 Task: Select the always option in the render indent guides.
Action: Mouse moved to (33, 655)
Screenshot: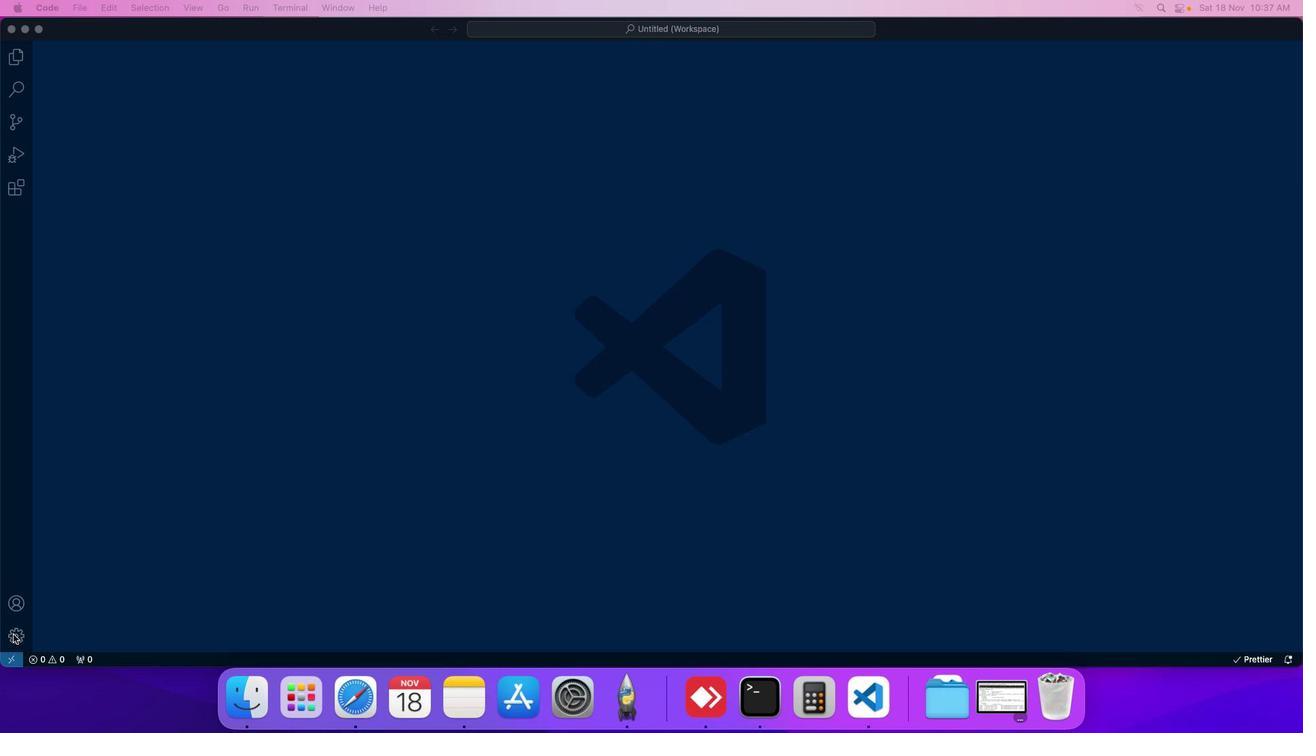 
Action: Mouse pressed left at (33, 655)
Screenshot: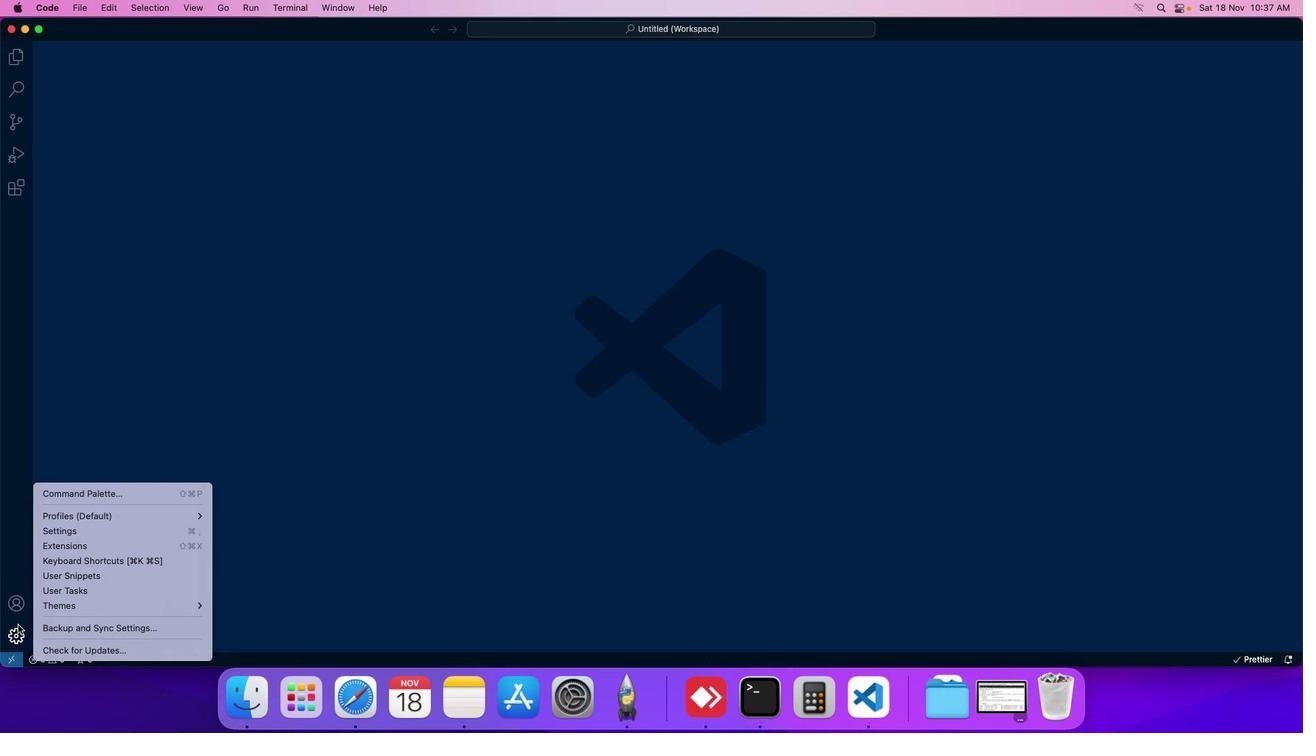 
Action: Mouse moved to (80, 557)
Screenshot: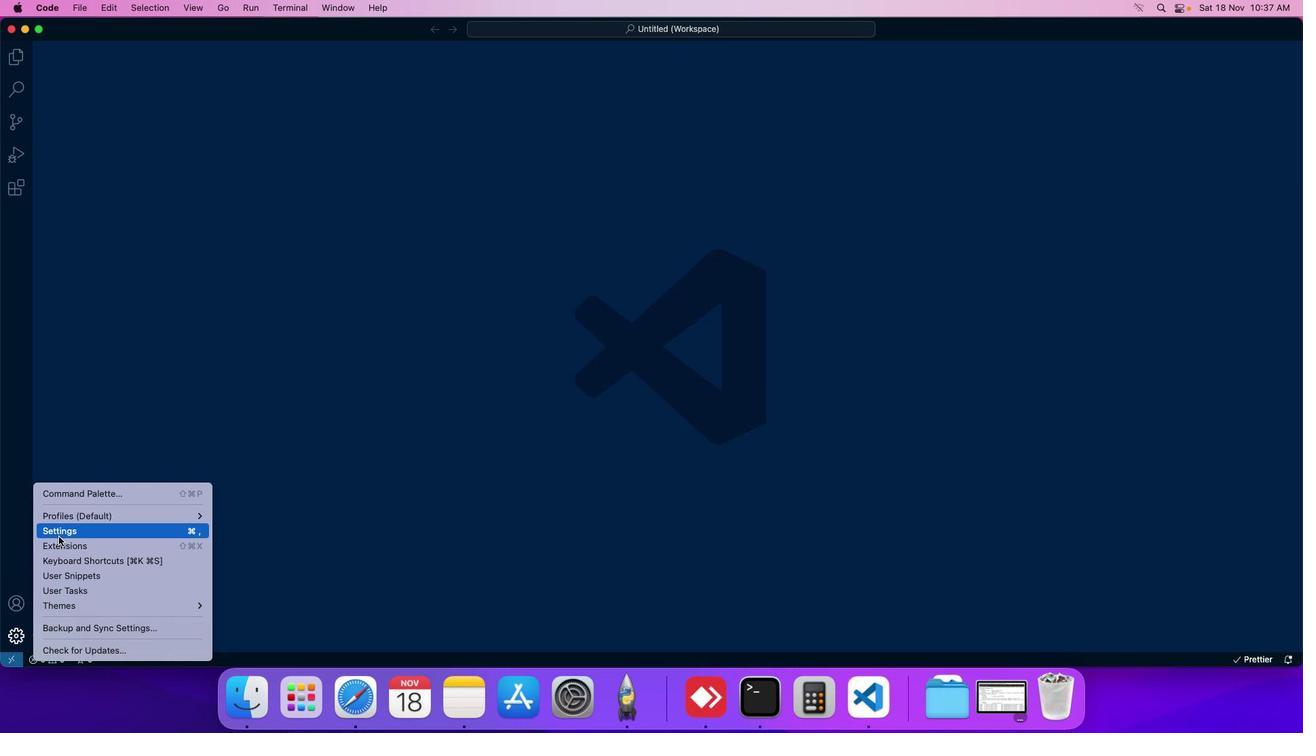 
Action: Mouse pressed left at (80, 557)
Screenshot: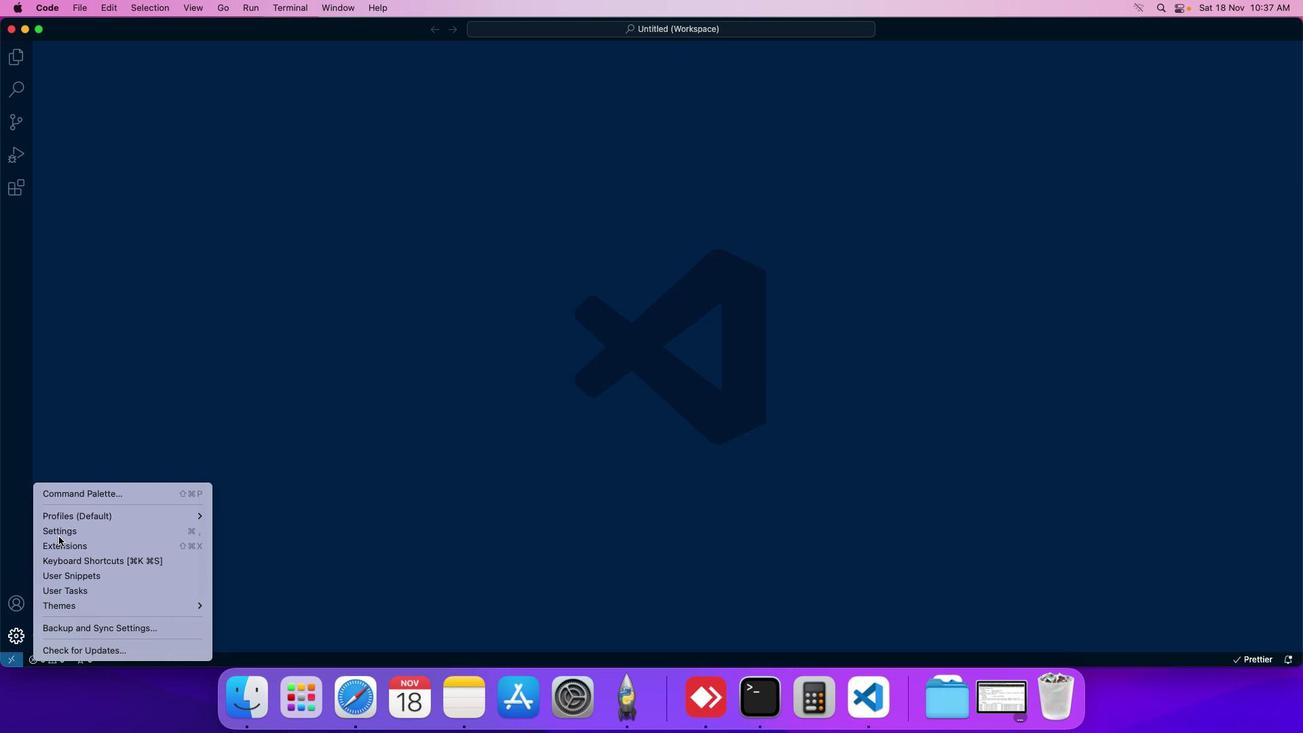 
Action: Mouse moved to (354, 129)
Screenshot: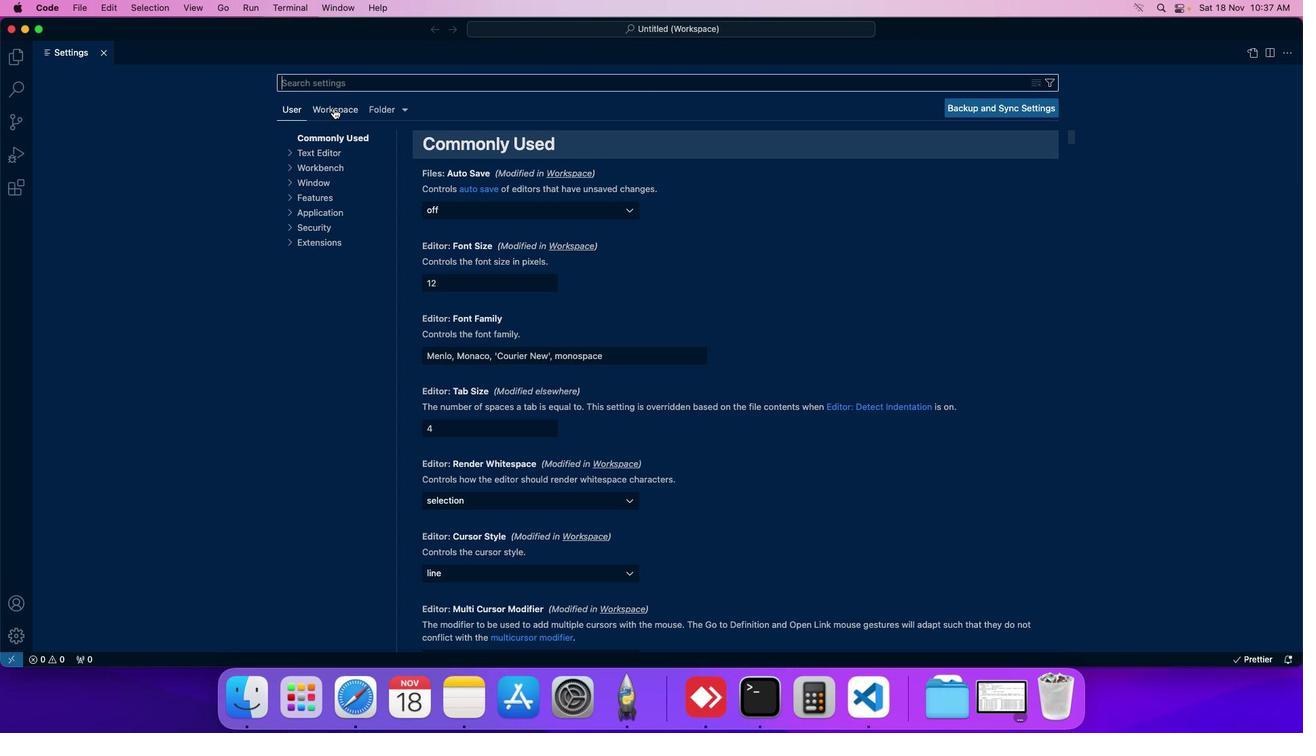 
Action: Mouse pressed left at (354, 129)
Screenshot: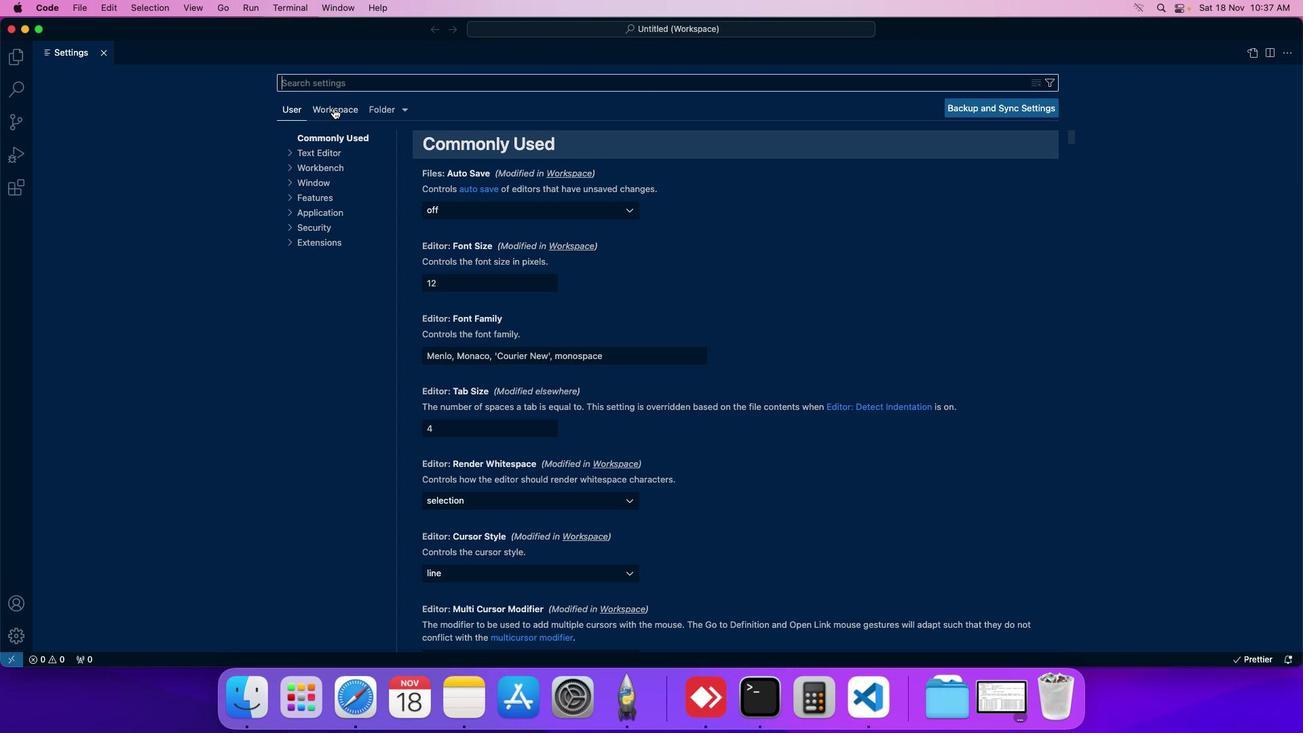 
Action: Mouse moved to (342, 183)
Screenshot: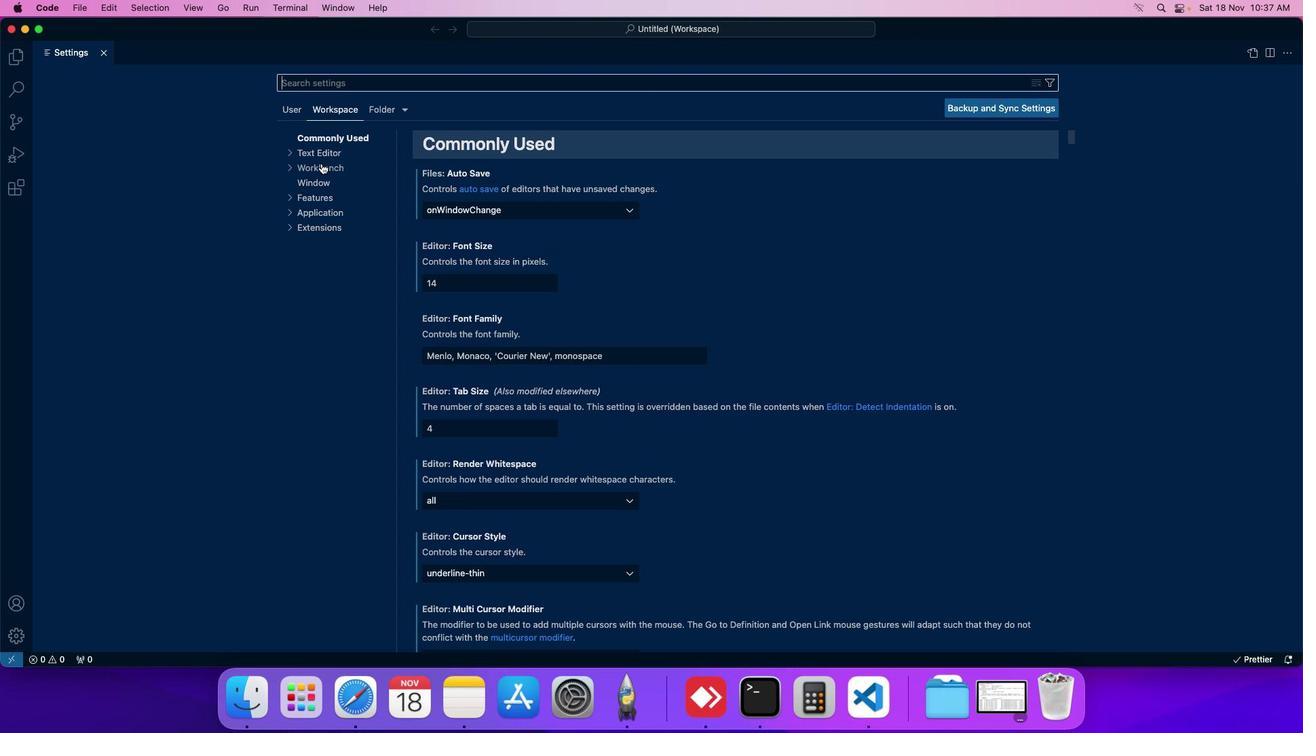 
Action: Mouse pressed left at (342, 183)
Screenshot: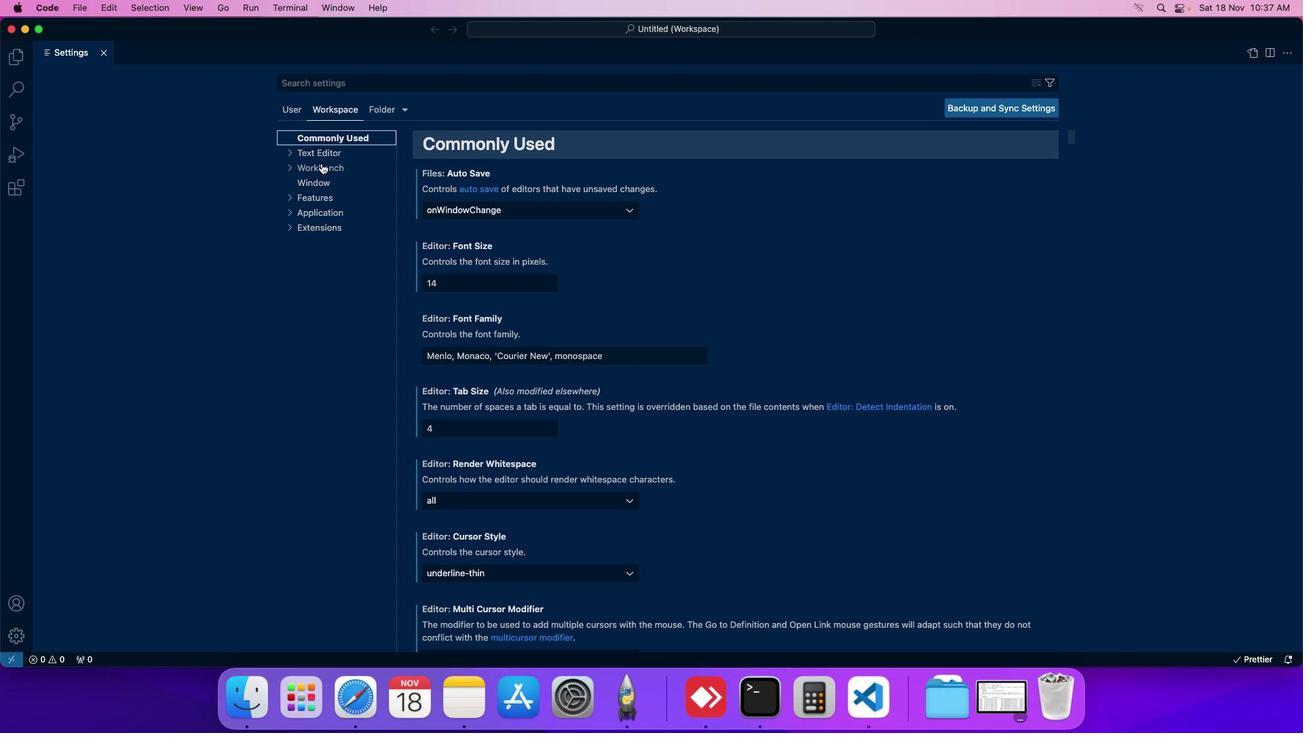 
Action: Mouse moved to (344, 202)
Screenshot: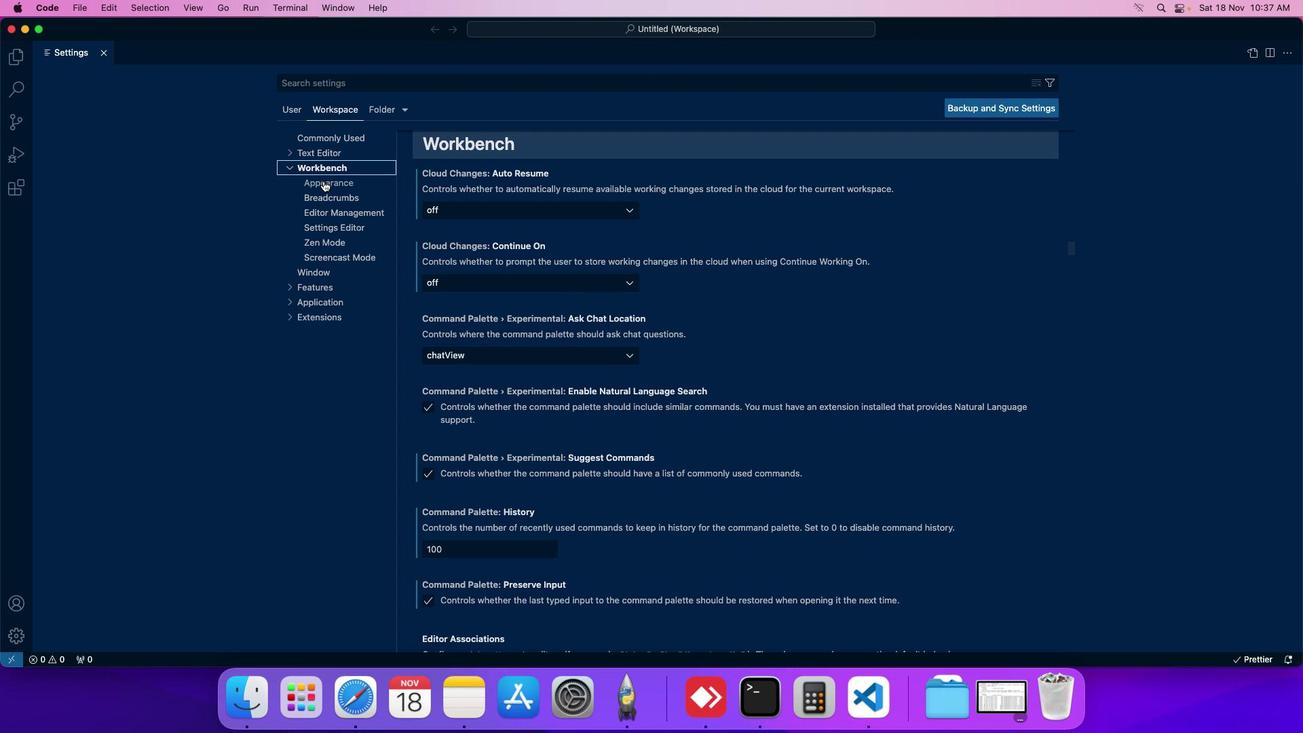
Action: Mouse pressed left at (344, 202)
Screenshot: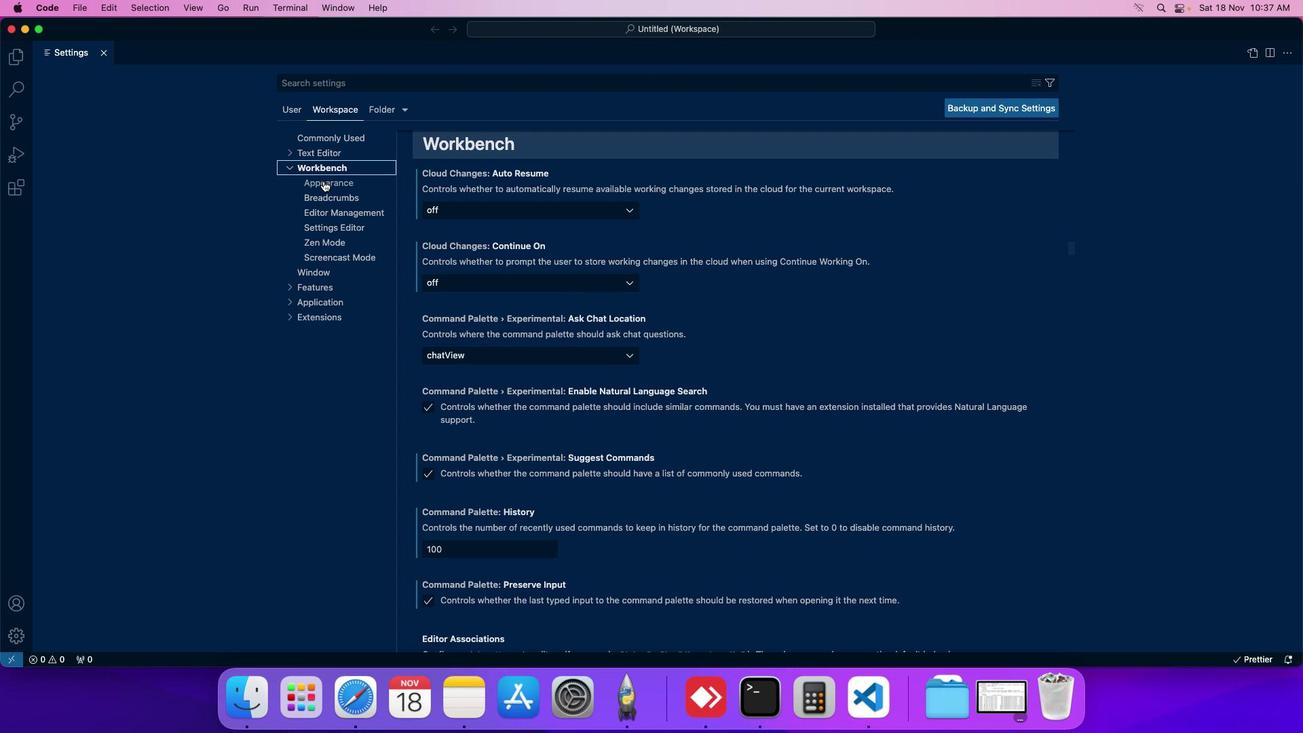 
Action: Mouse moved to (507, 302)
Screenshot: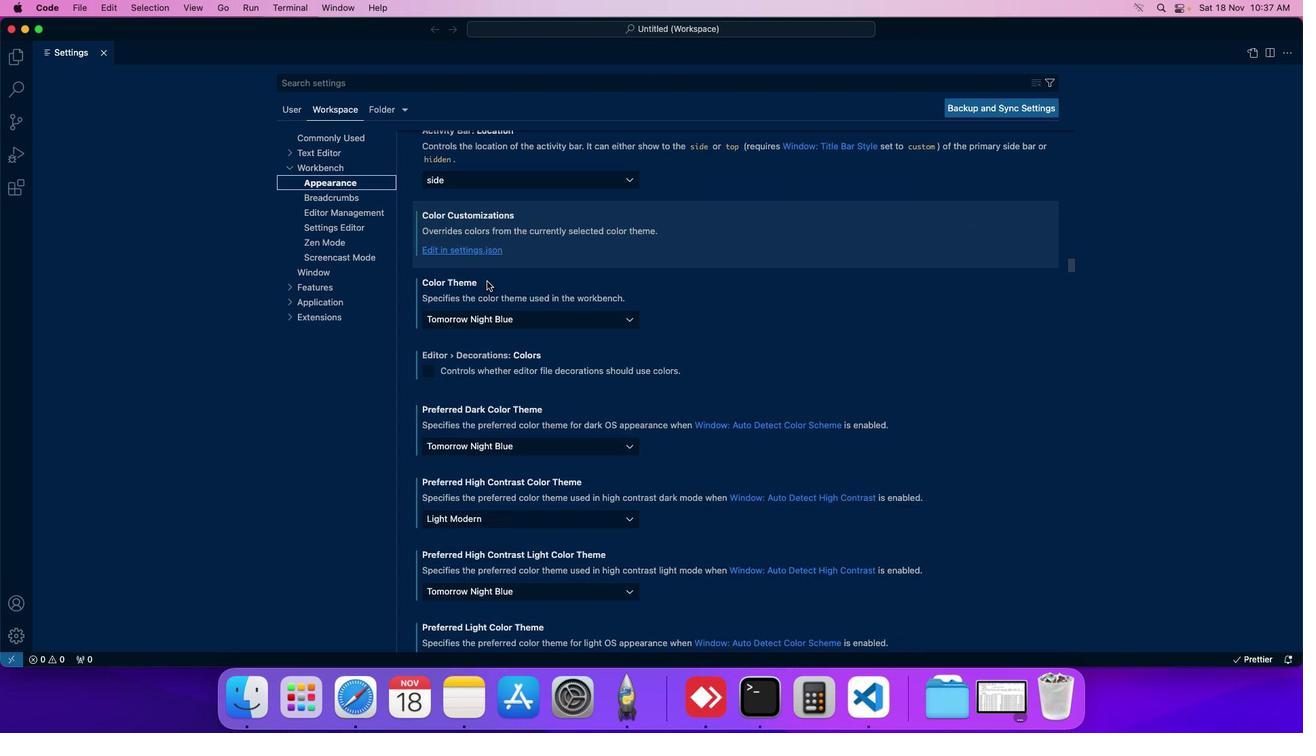 
Action: Mouse scrolled (507, 302) with delta (21, 20)
Screenshot: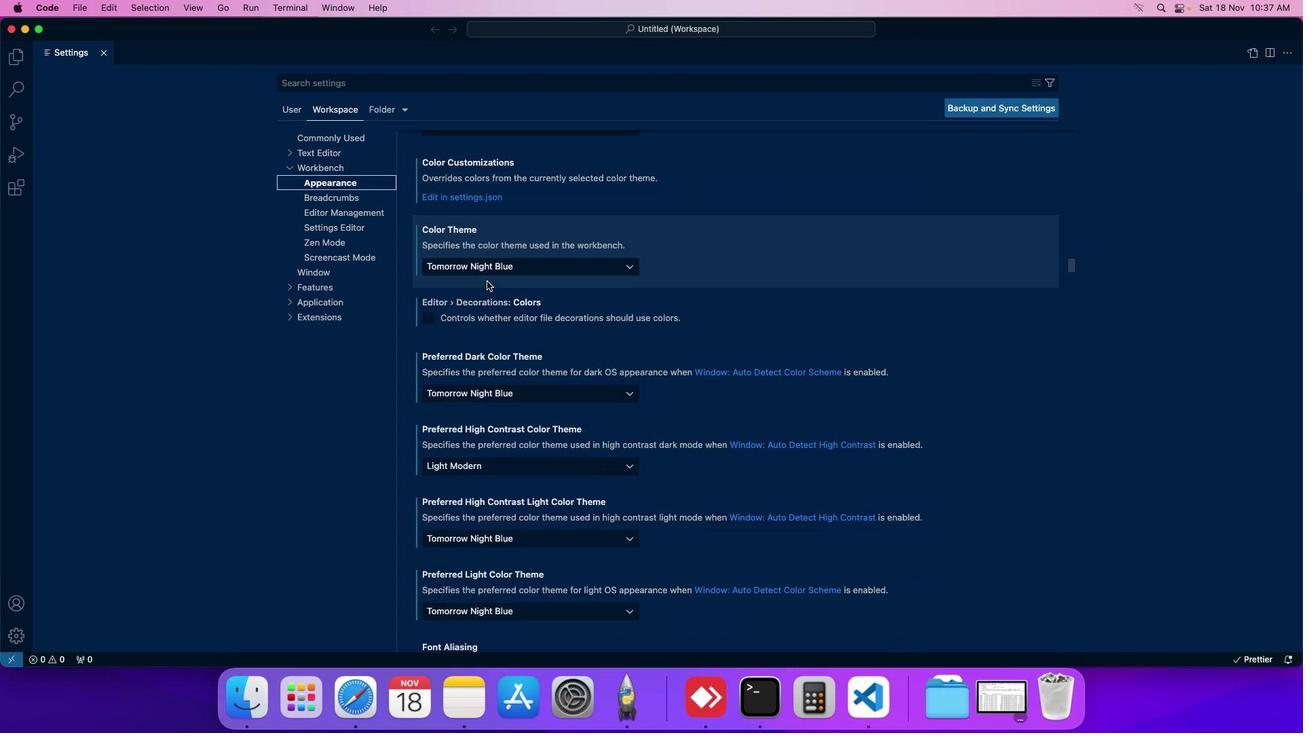 
Action: Mouse scrolled (507, 302) with delta (21, 20)
Screenshot: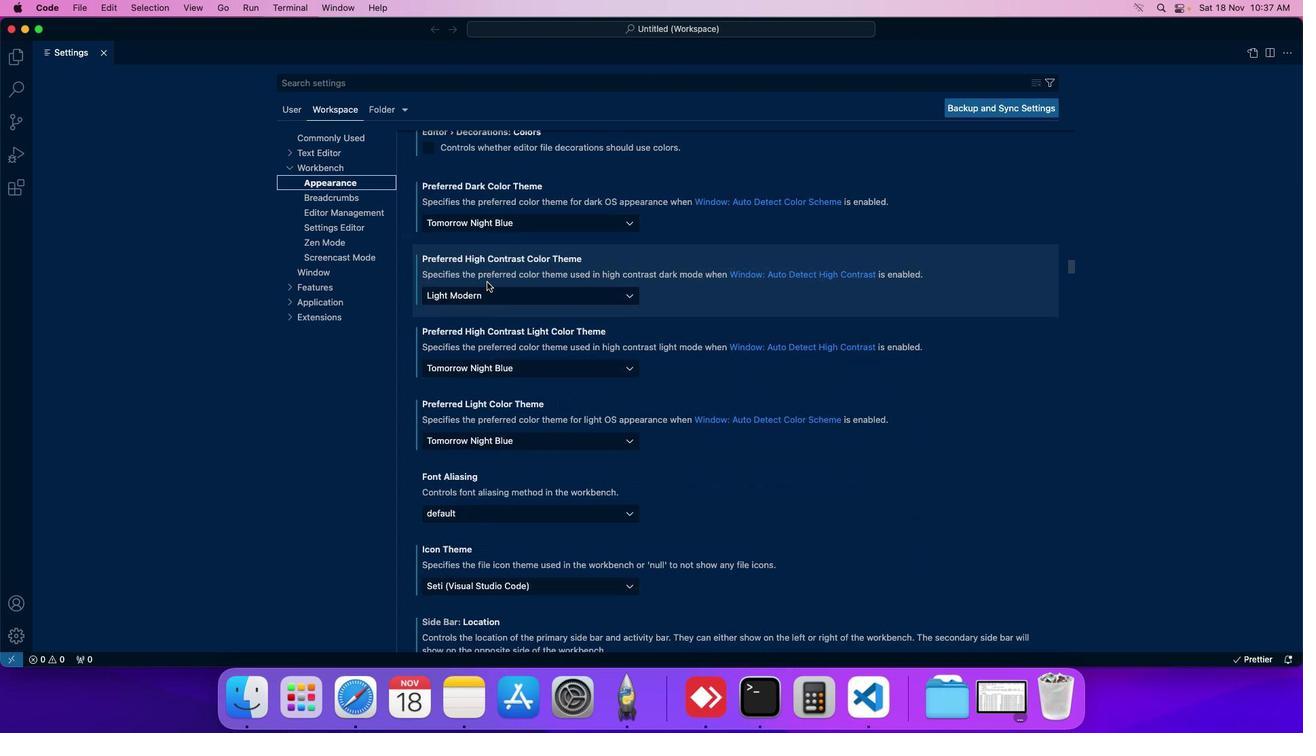 
Action: Mouse moved to (508, 303)
Screenshot: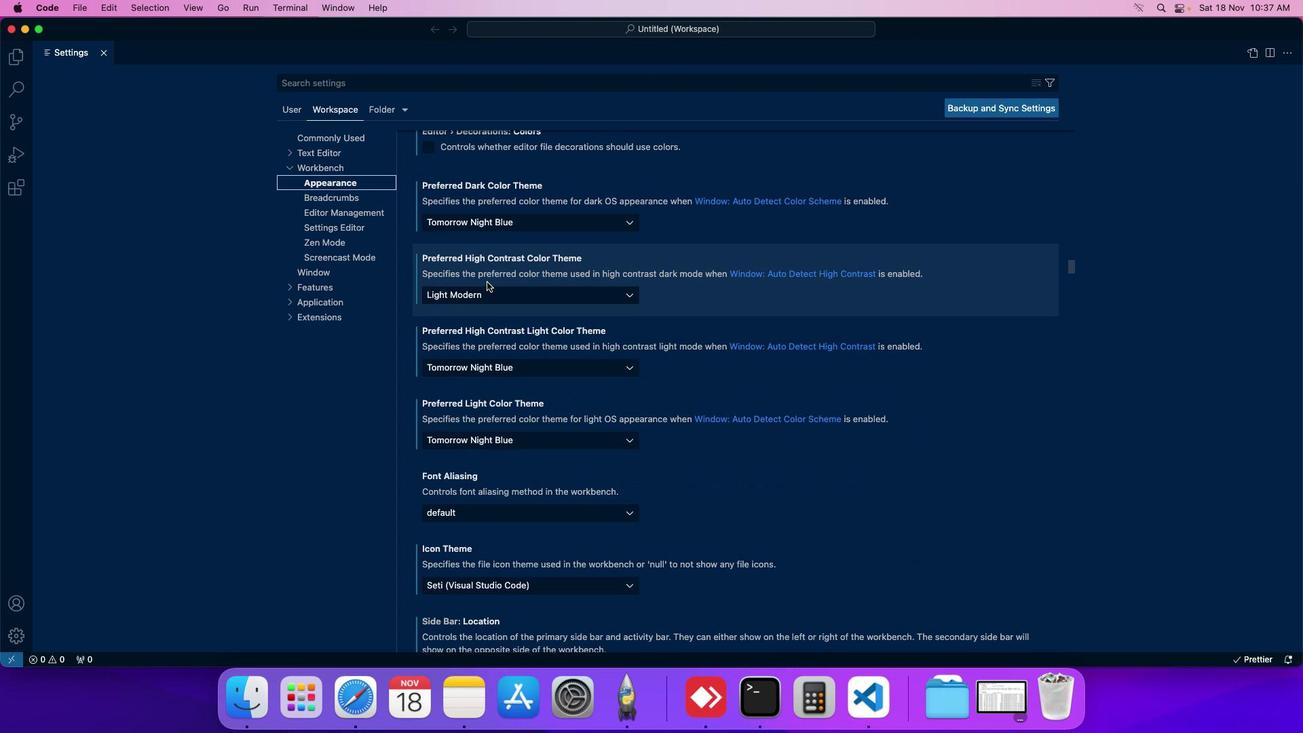 
Action: Mouse scrolled (508, 303) with delta (21, 20)
Screenshot: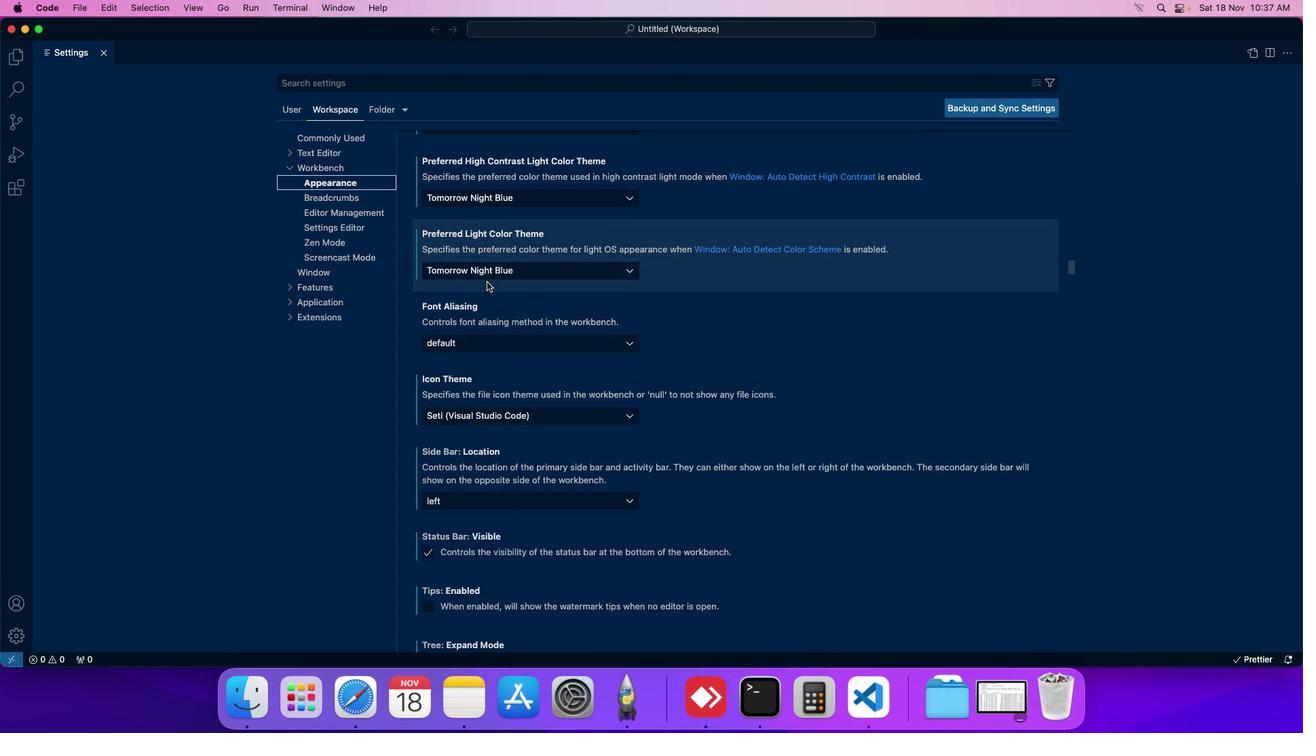 
Action: Mouse scrolled (508, 303) with delta (21, 20)
Screenshot: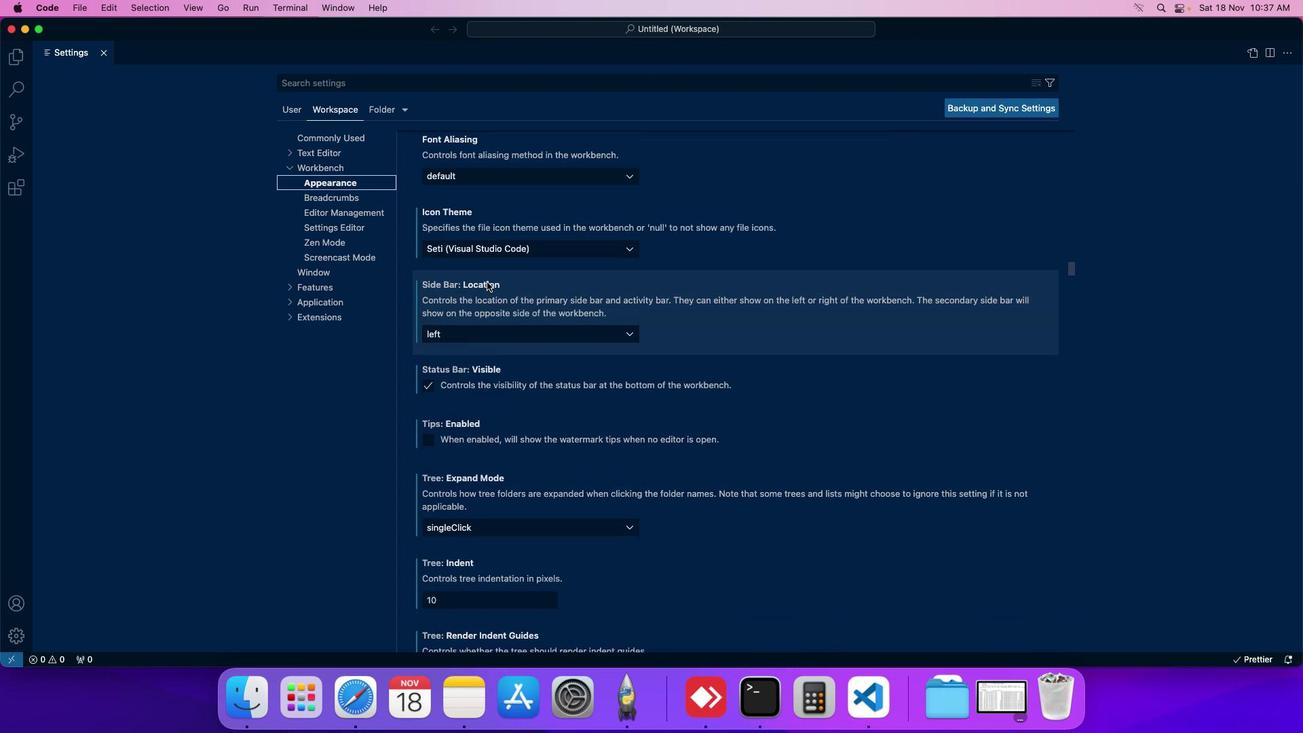 
Action: Mouse moved to (522, 309)
Screenshot: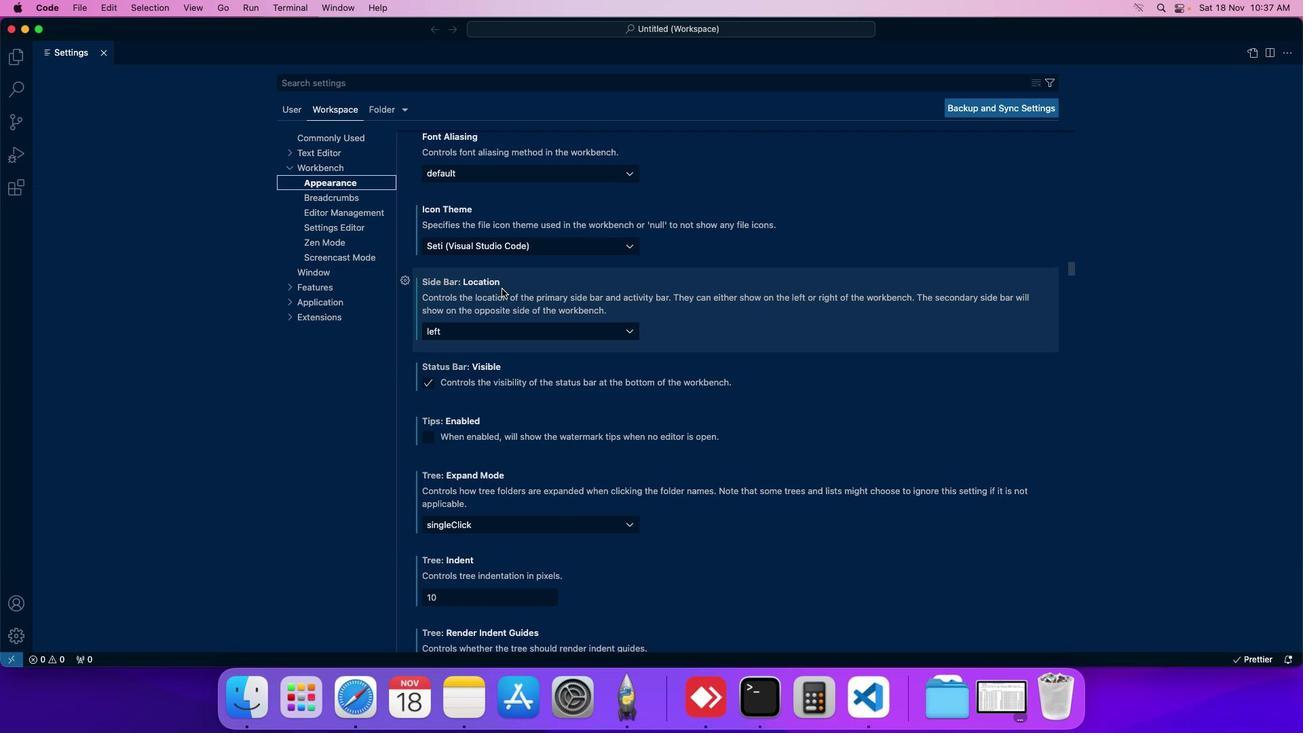 
Action: Mouse scrolled (522, 309) with delta (21, 20)
Screenshot: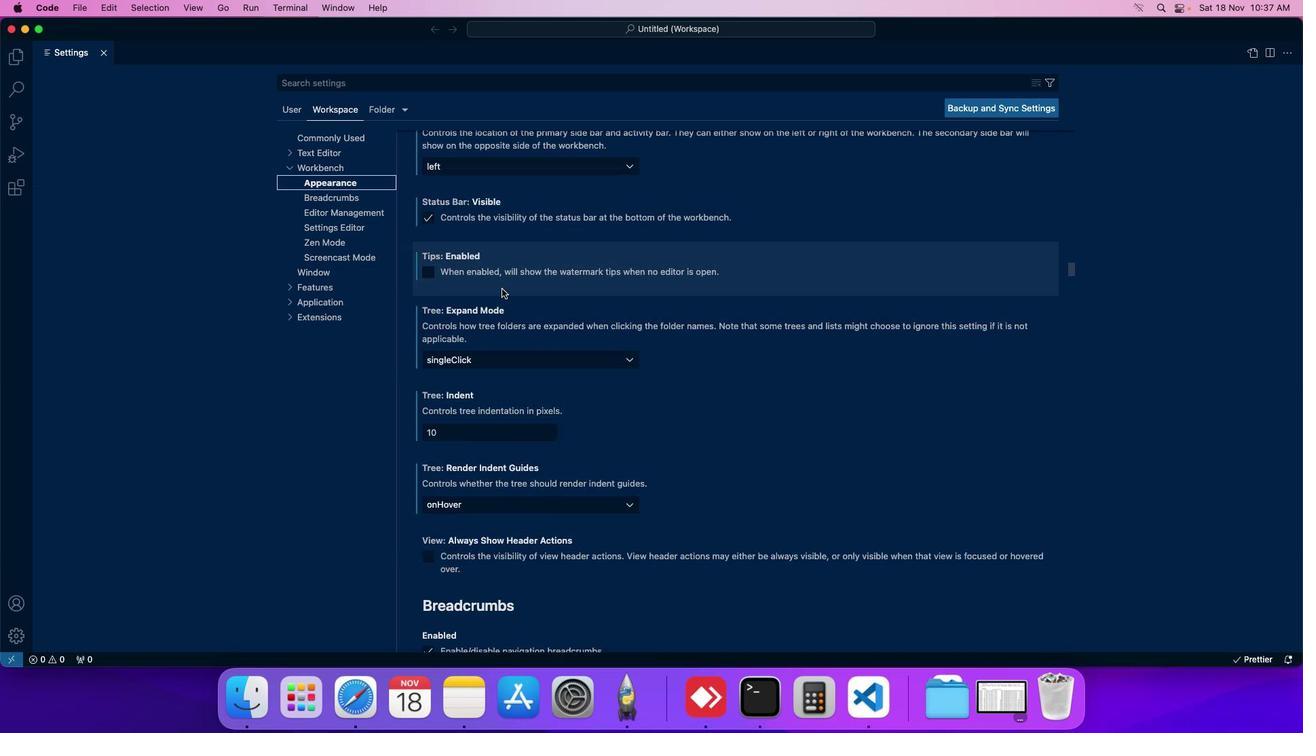 
Action: Mouse moved to (523, 310)
Screenshot: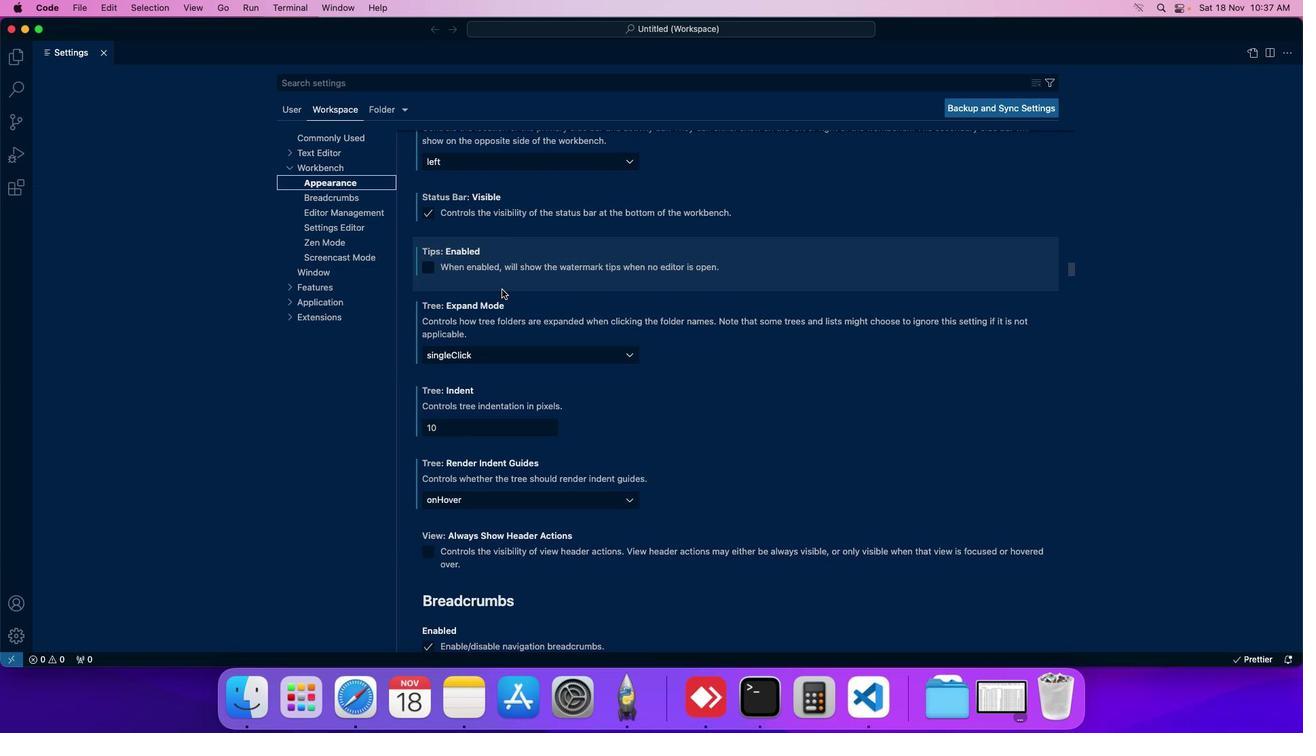 
Action: Mouse scrolled (523, 310) with delta (21, 20)
Screenshot: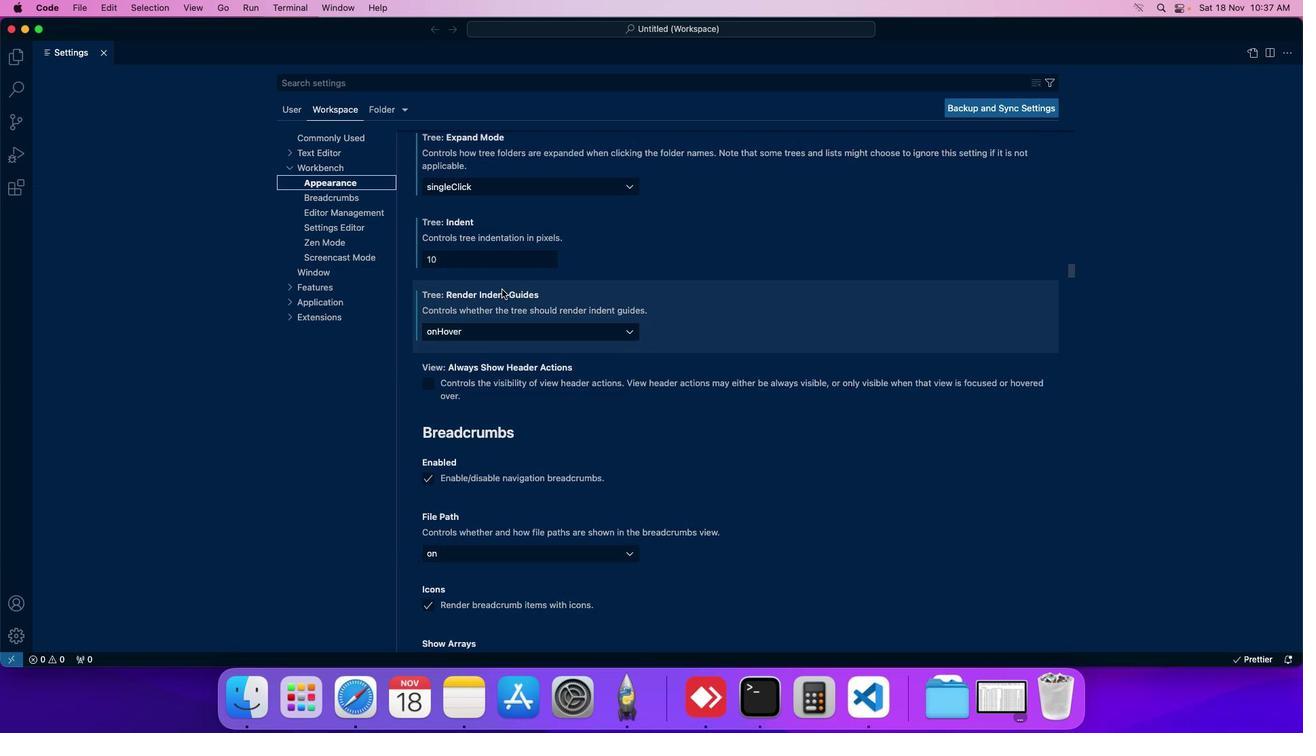 
Action: Mouse moved to (503, 347)
Screenshot: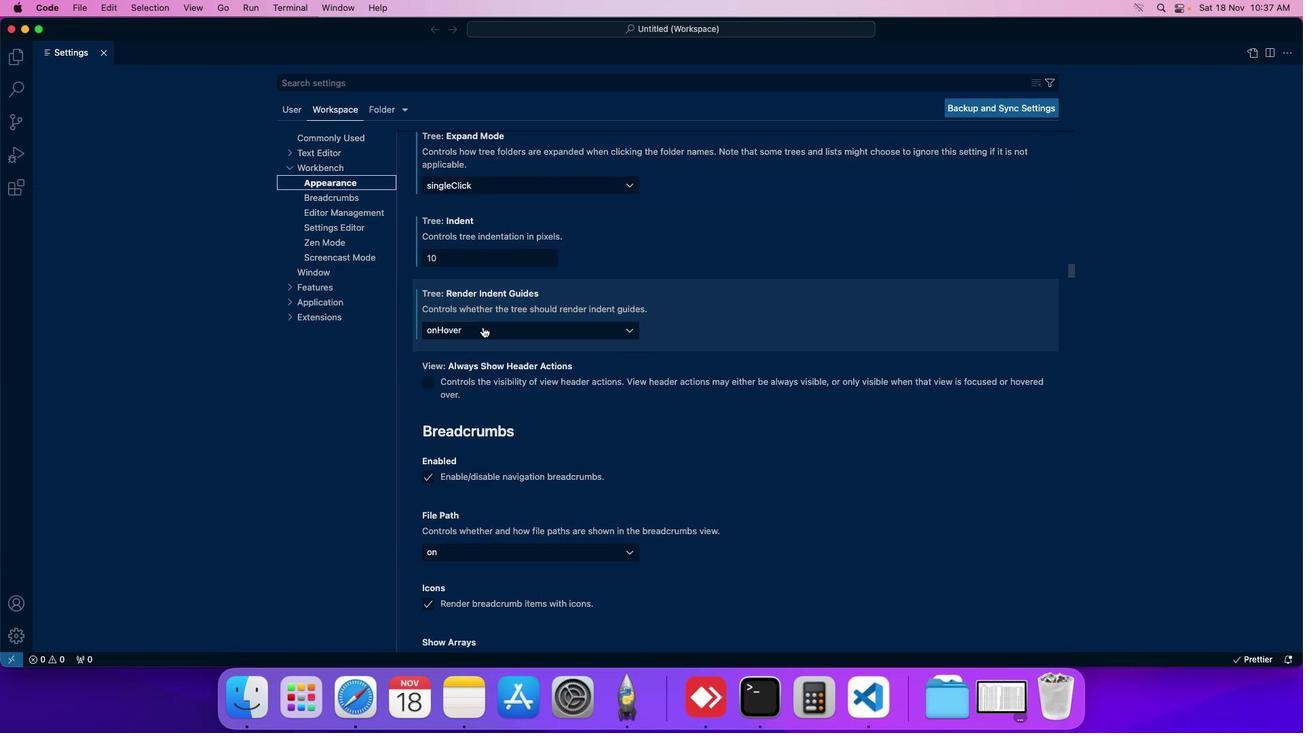 
Action: Mouse pressed left at (503, 347)
Screenshot: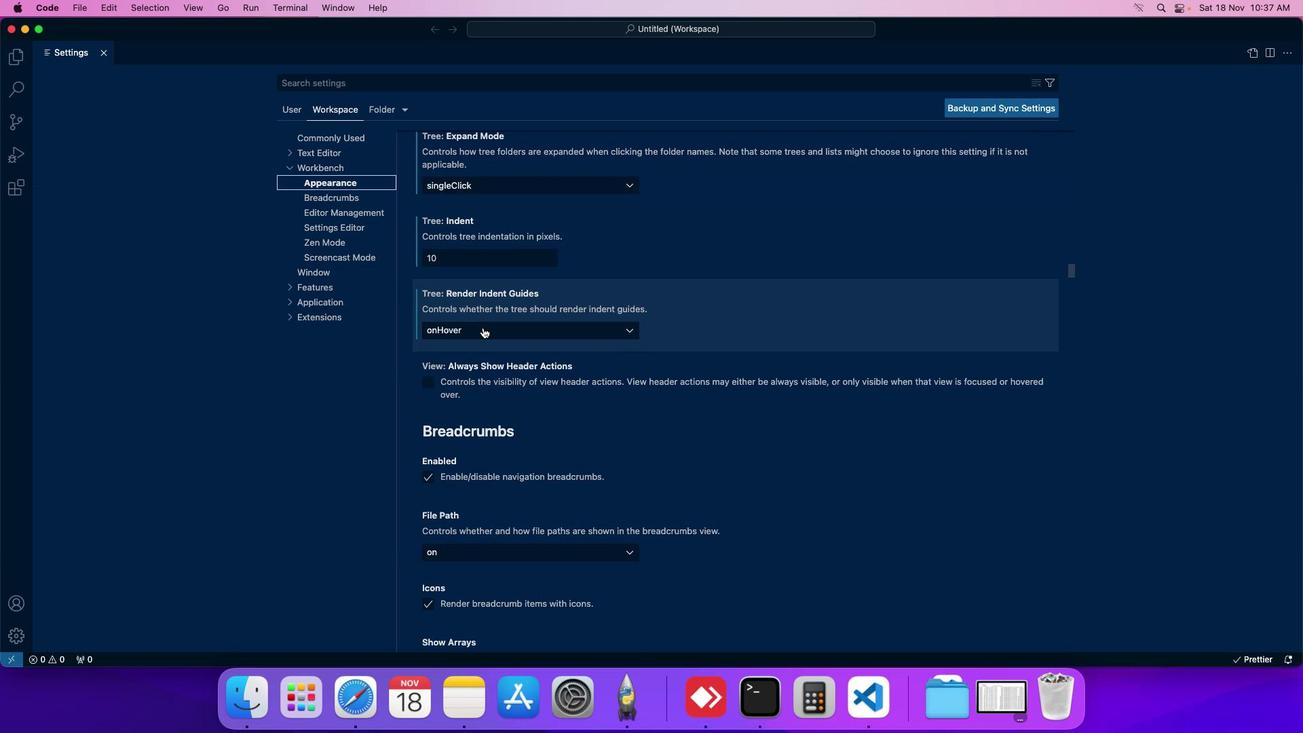 
Action: Mouse moved to (492, 396)
Screenshot: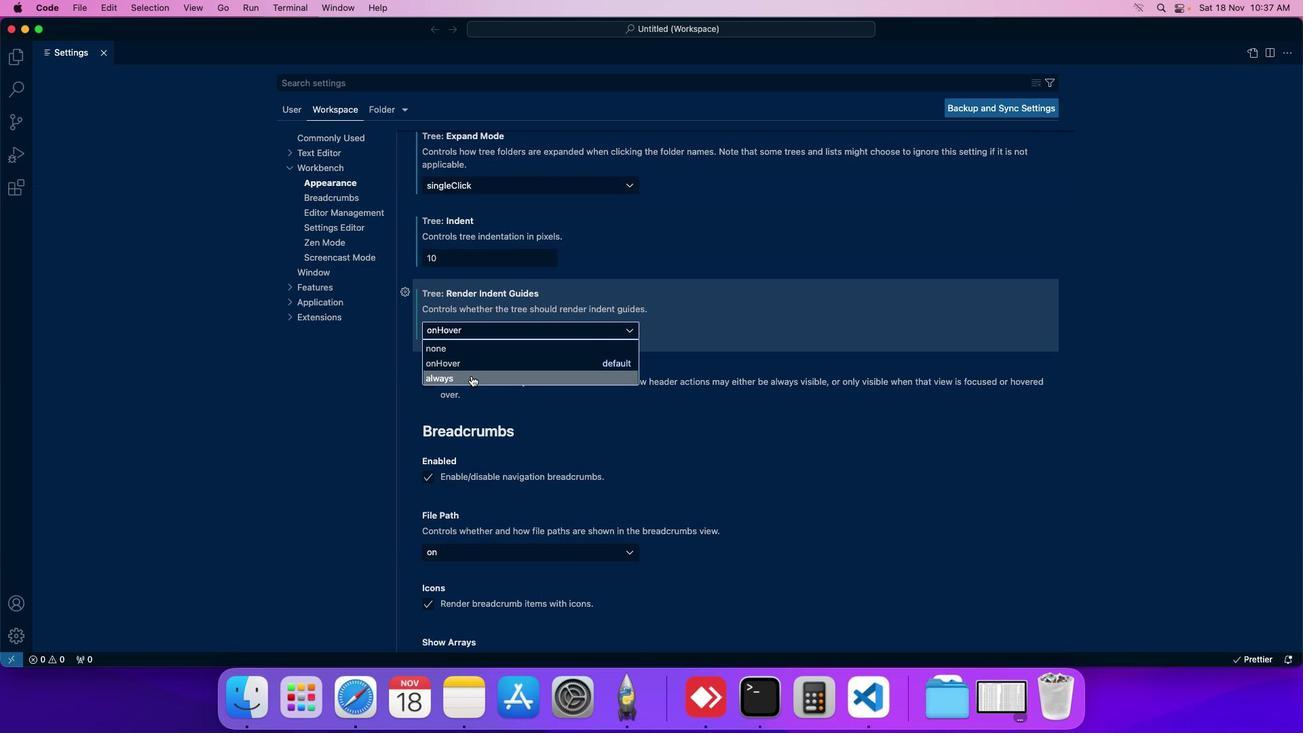 
Action: Mouse pressed left at (492, 396)
Screenshot: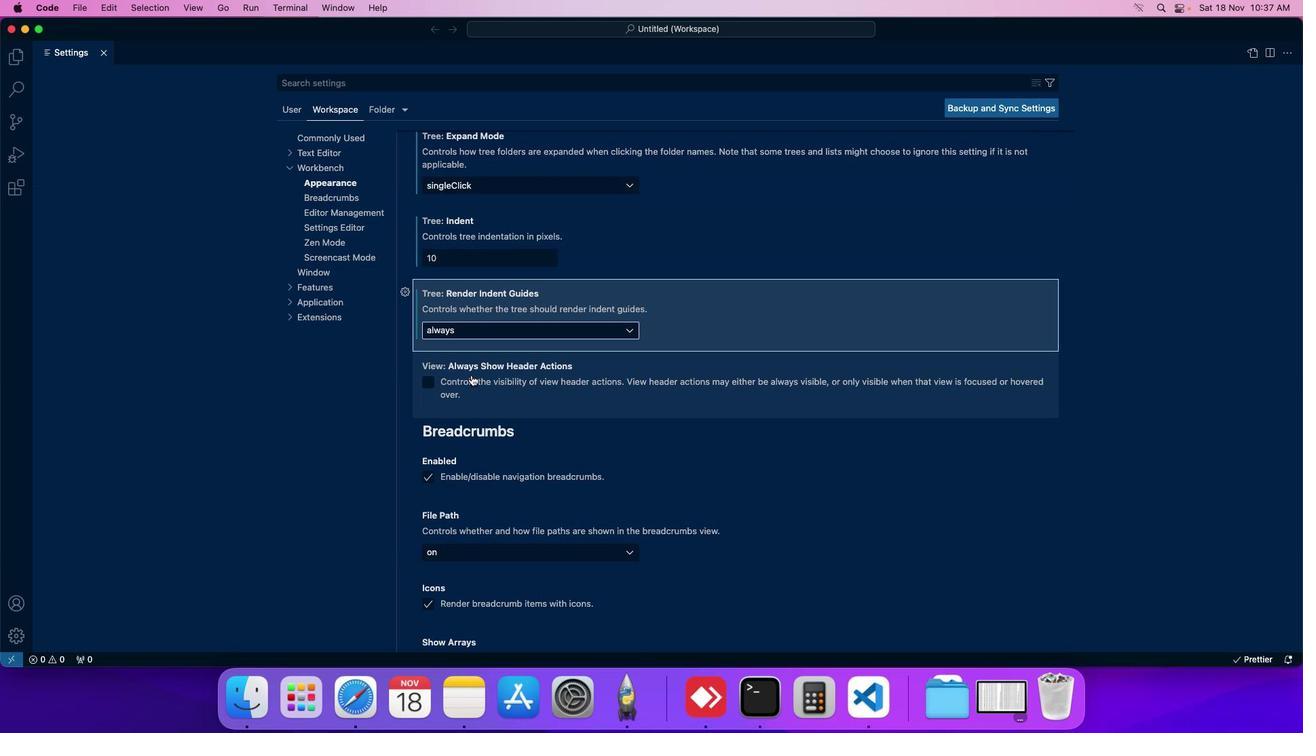 
Action: Mouse moved to (514, 357)
Screenshot: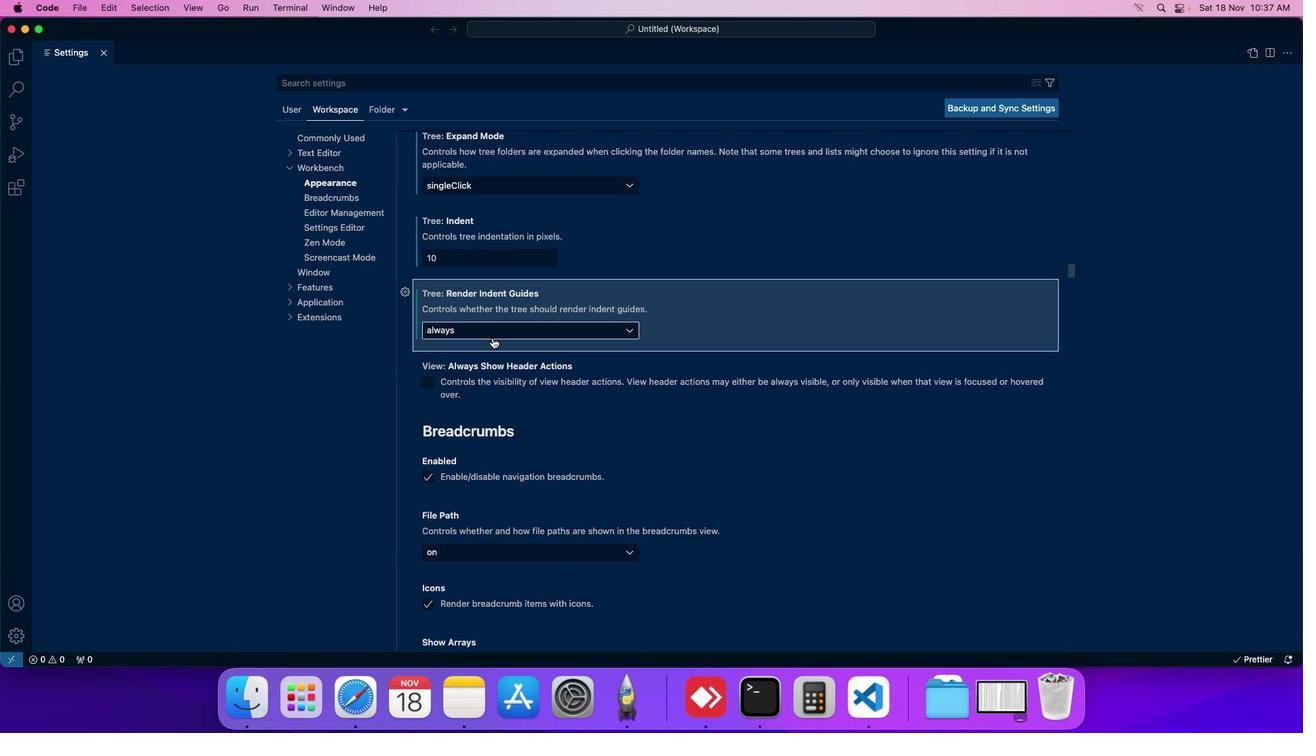 
